 Task: Search for the email with the subject Rejection letter logged in from softage.1@softage.net with the filter, email from softage.10@softage.net and a new filter,  Skip the Inbox
Action: Mouse moved to (915, 100)
Screenshot: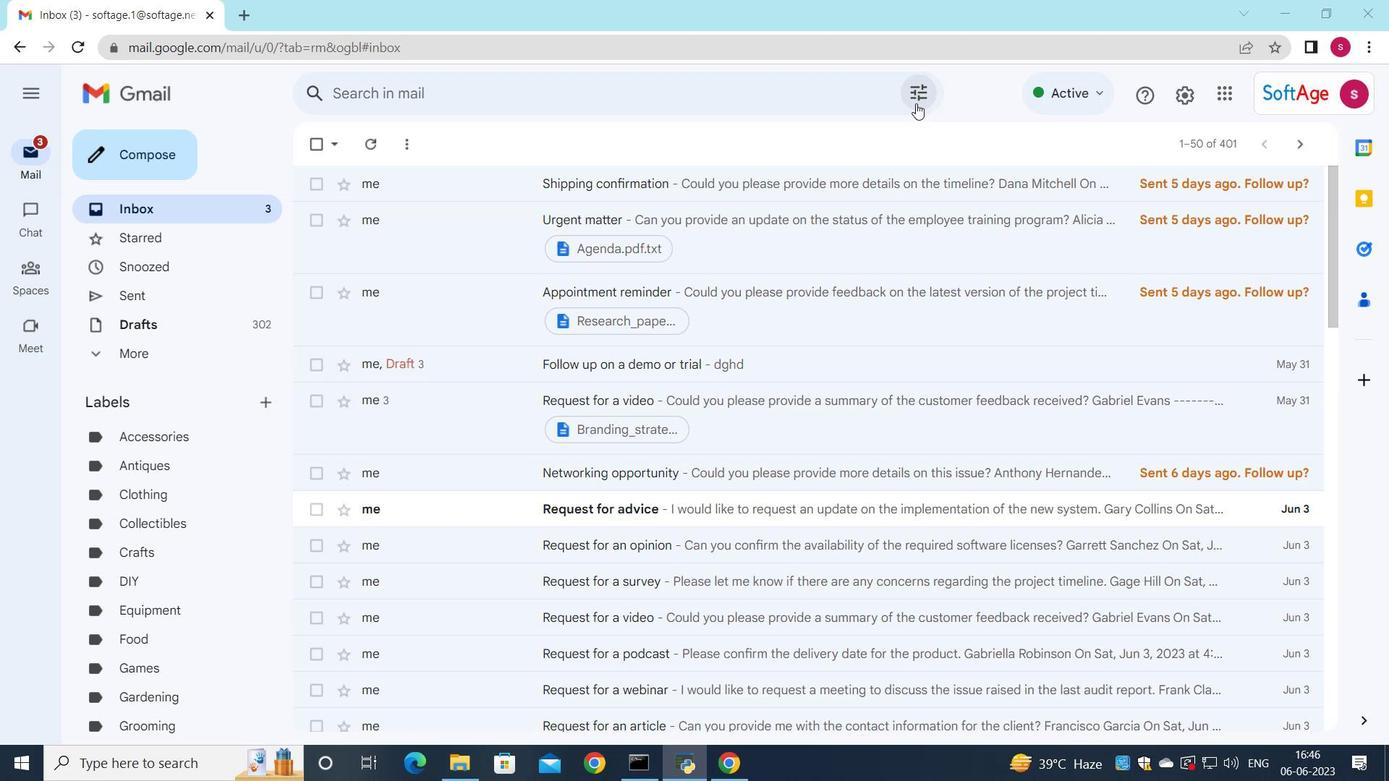 
Action: Mouse pressed left at (915, 100)
Screenshot: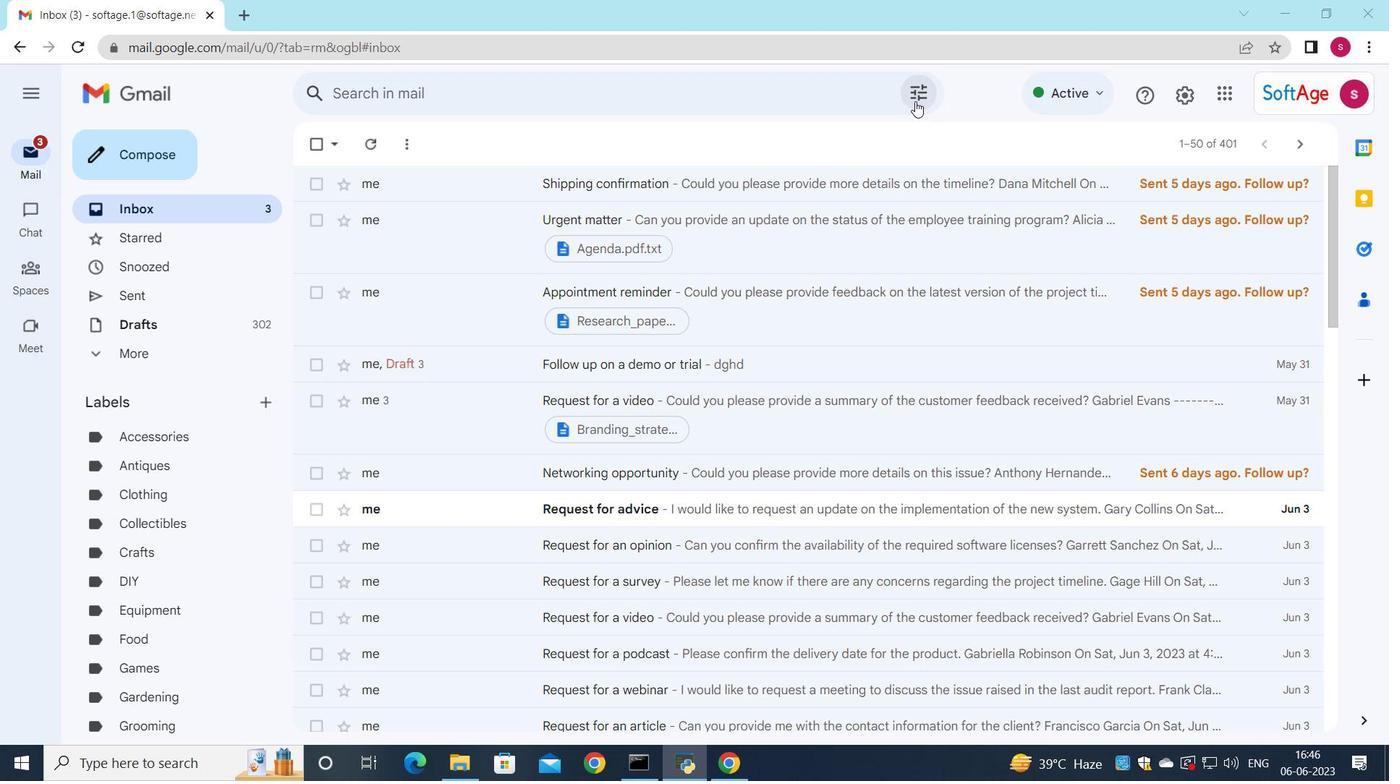 
Action: Mouse moved to (651, 147)
Screenshot: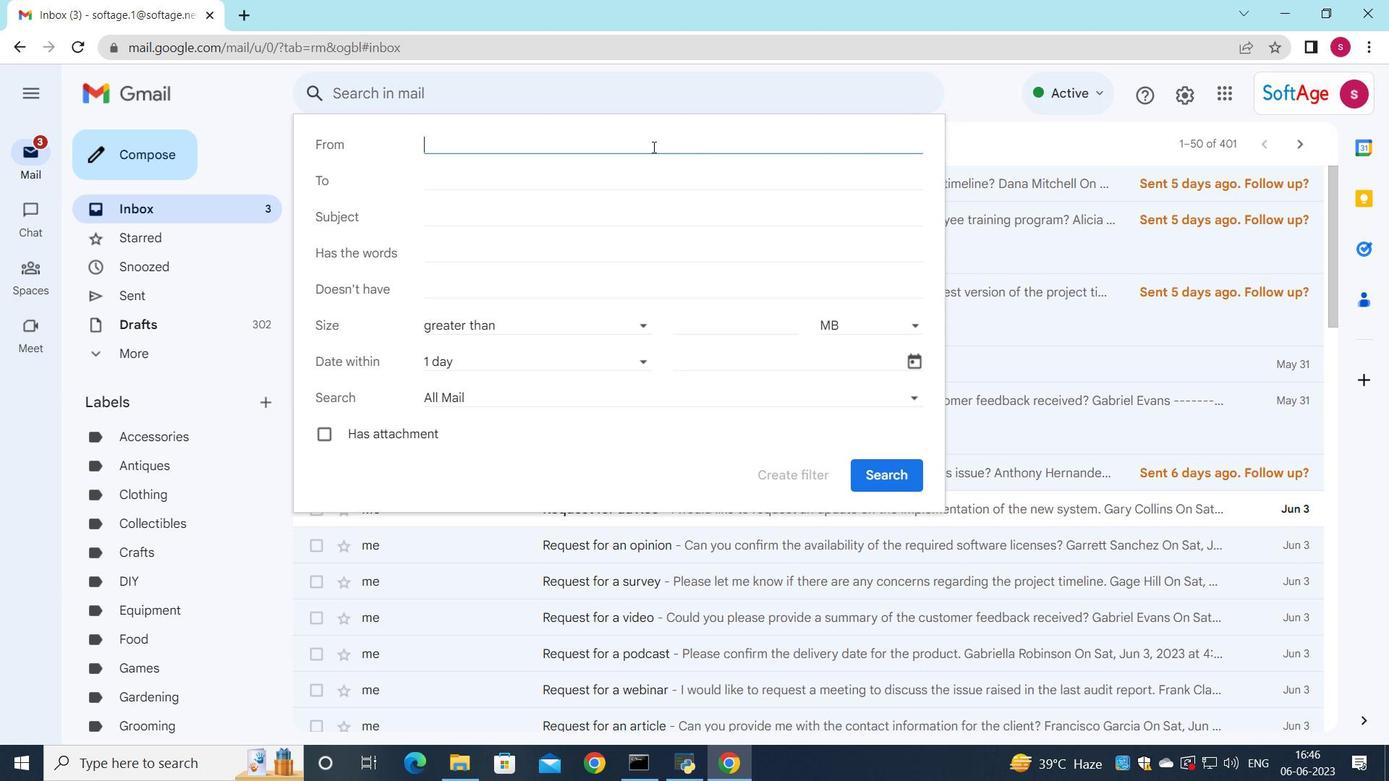 
Action: Key pressed s
Screenshot: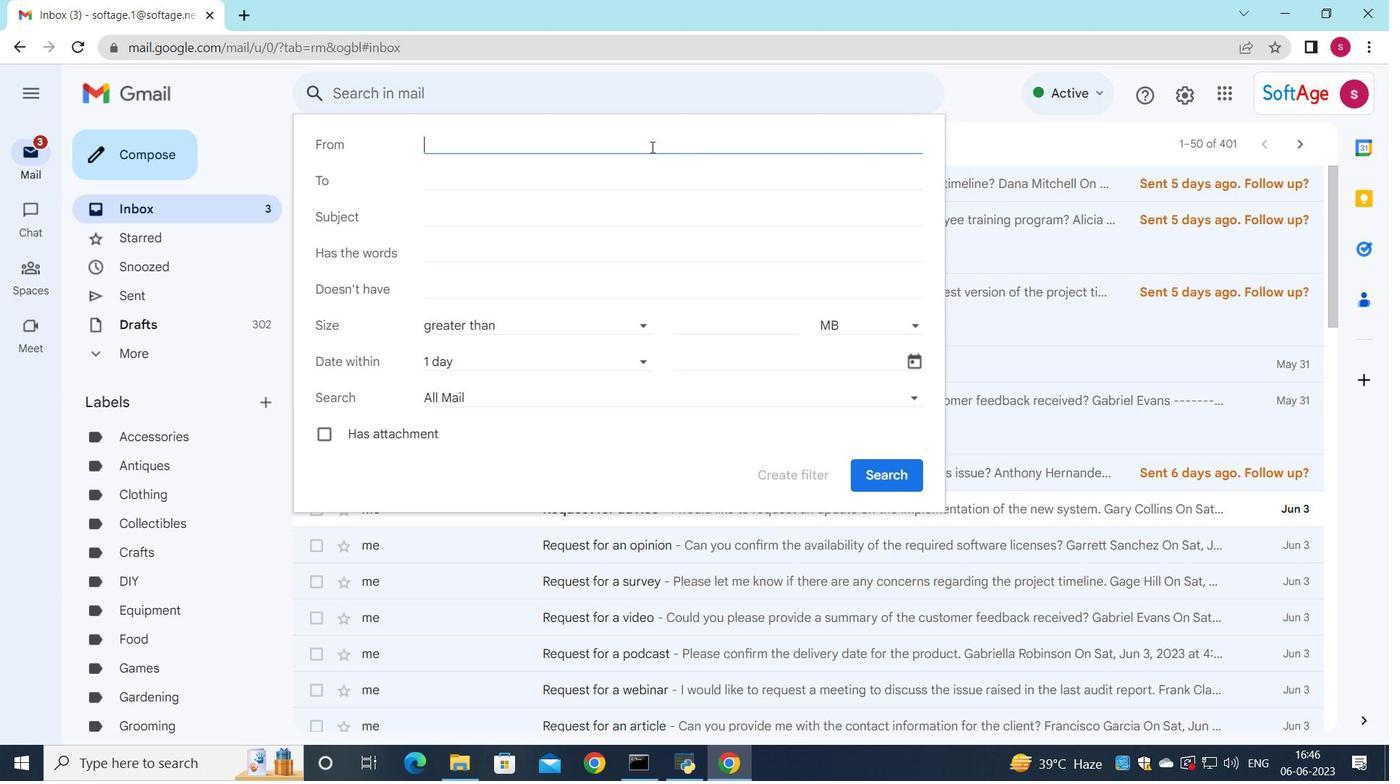 
Action: Mouse moved to (557, 189)
Screenshot: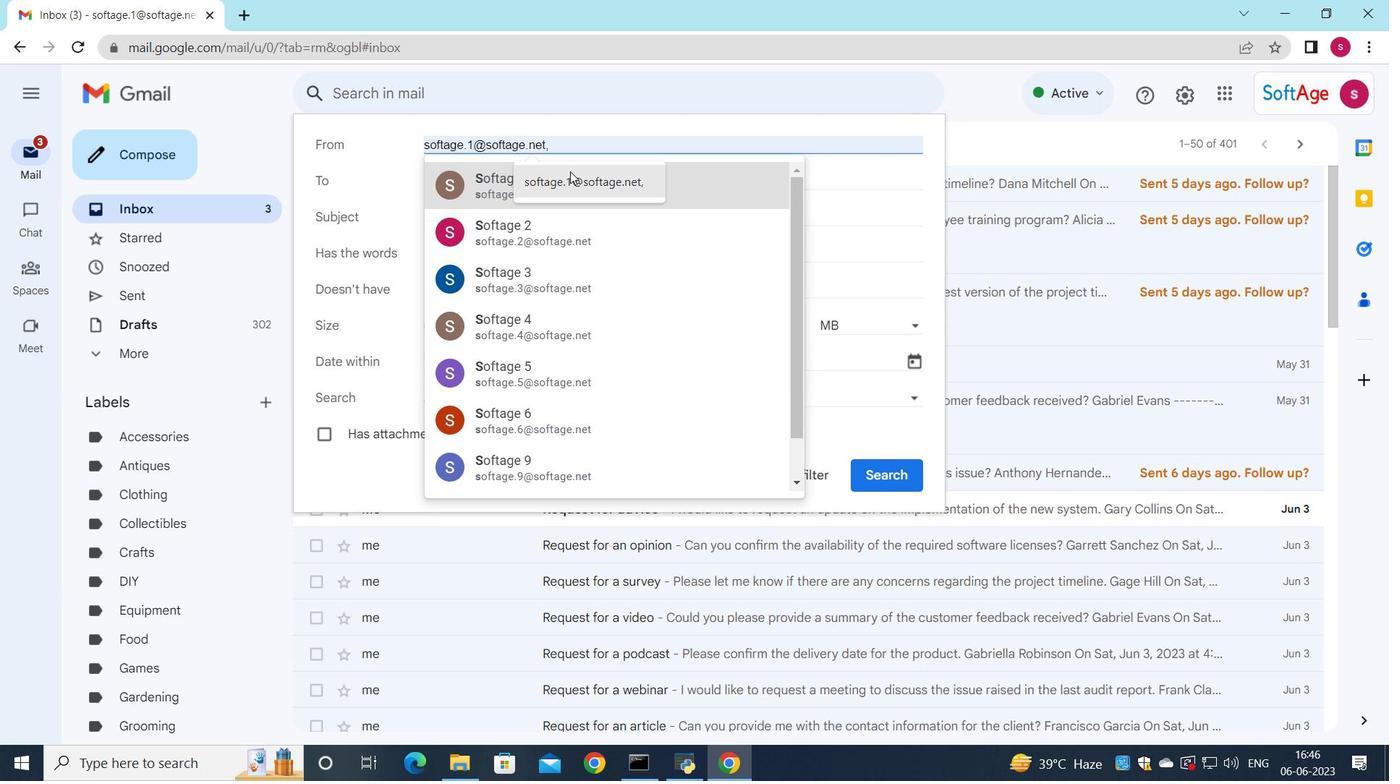 
Action: Mouse pressed left at (557, 189)
Screenshot: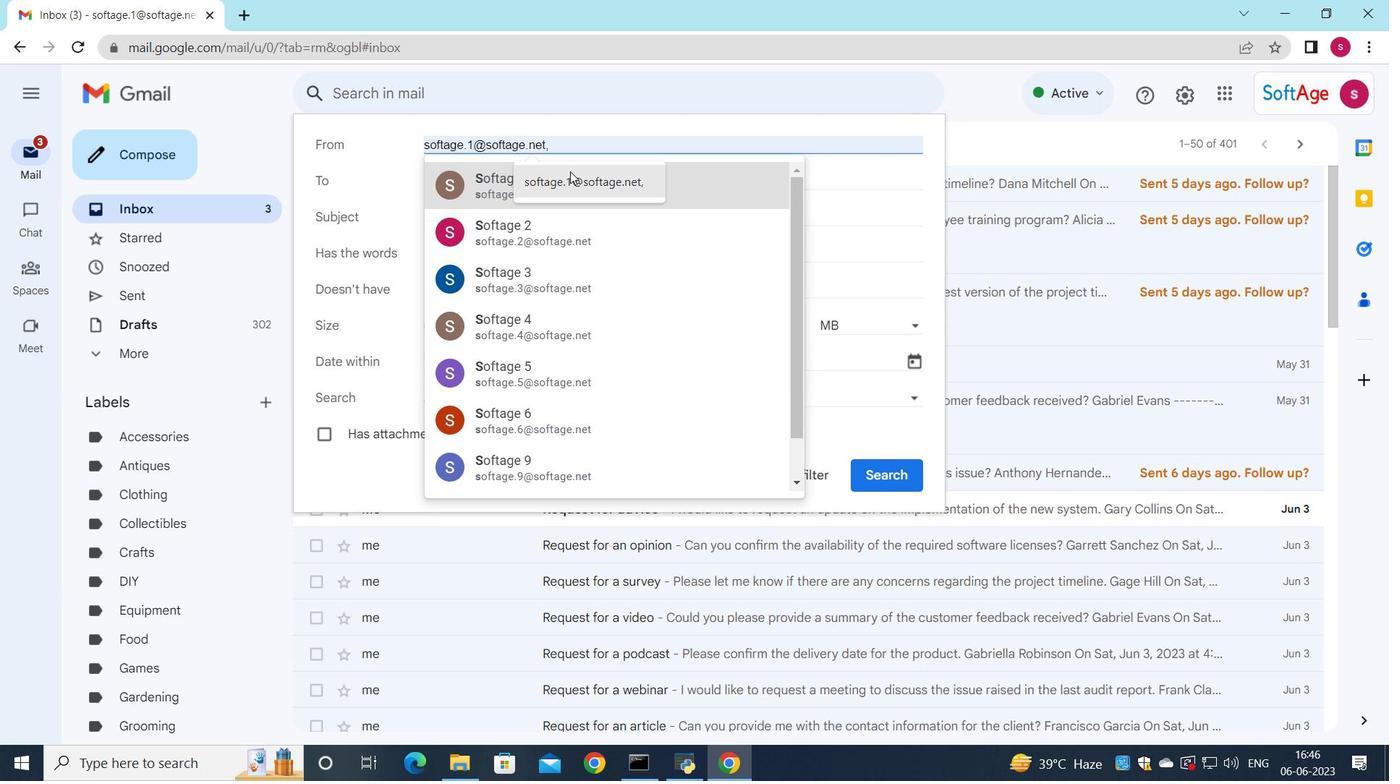 
Action: Mouse moved to (481, 185)
Screenshot: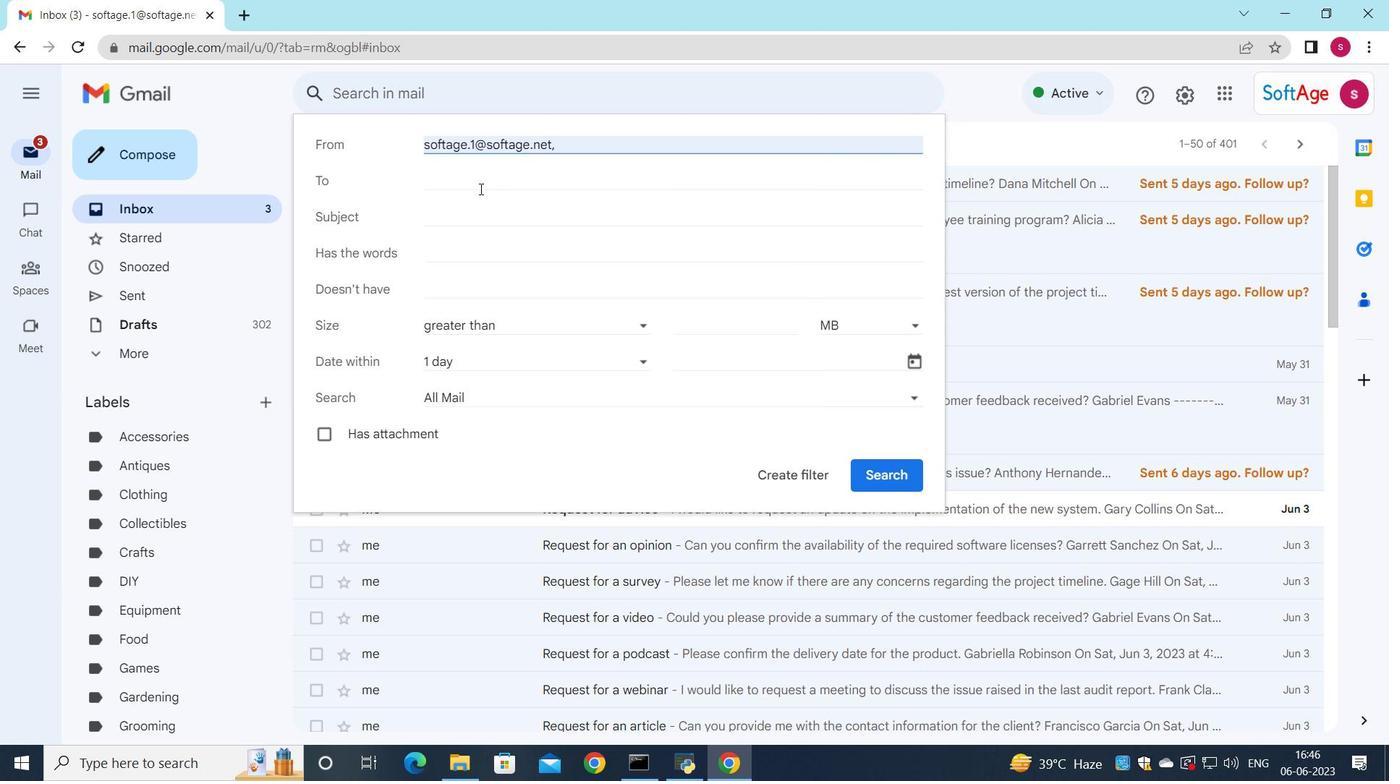 
Action: Mouse pressed left at (481, 185)
Screenshot: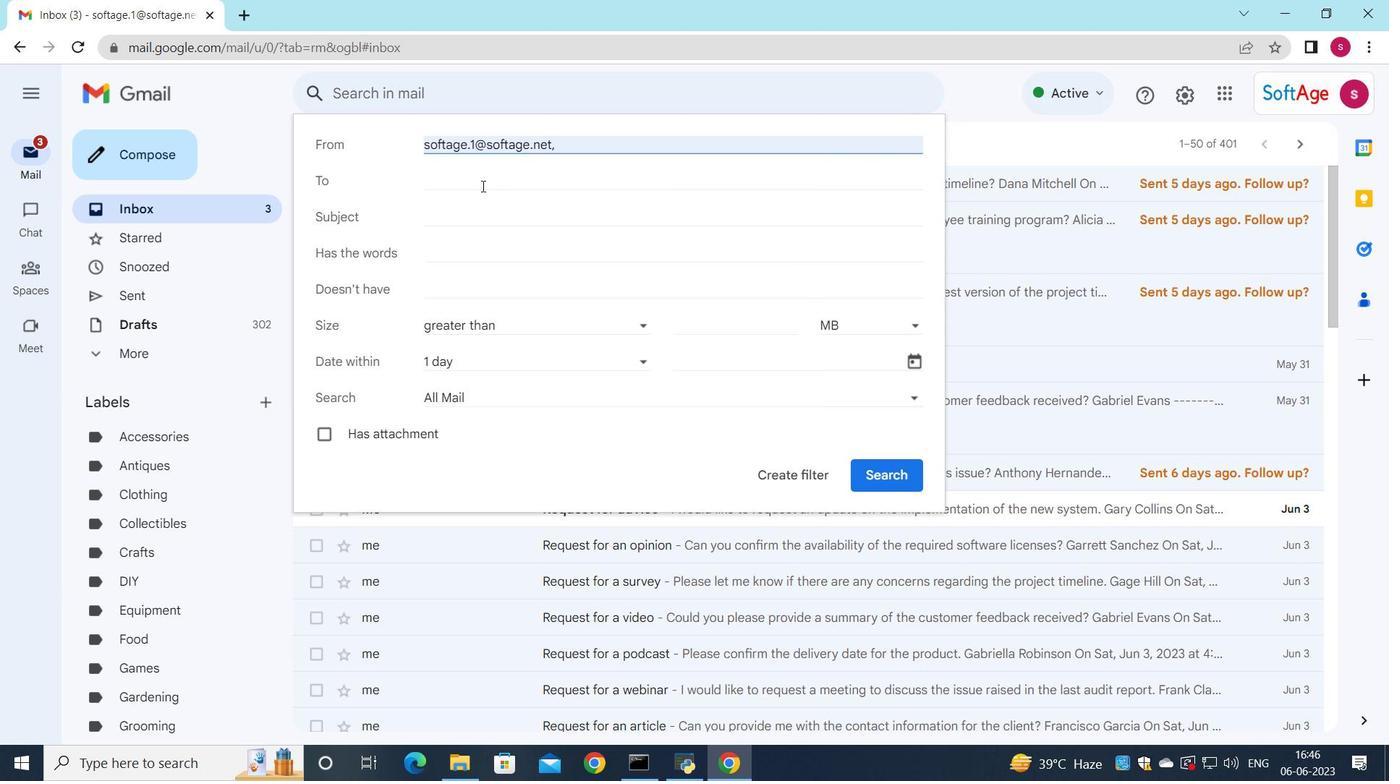 
Action: Mouse moved to (499, 178)
Screenshot: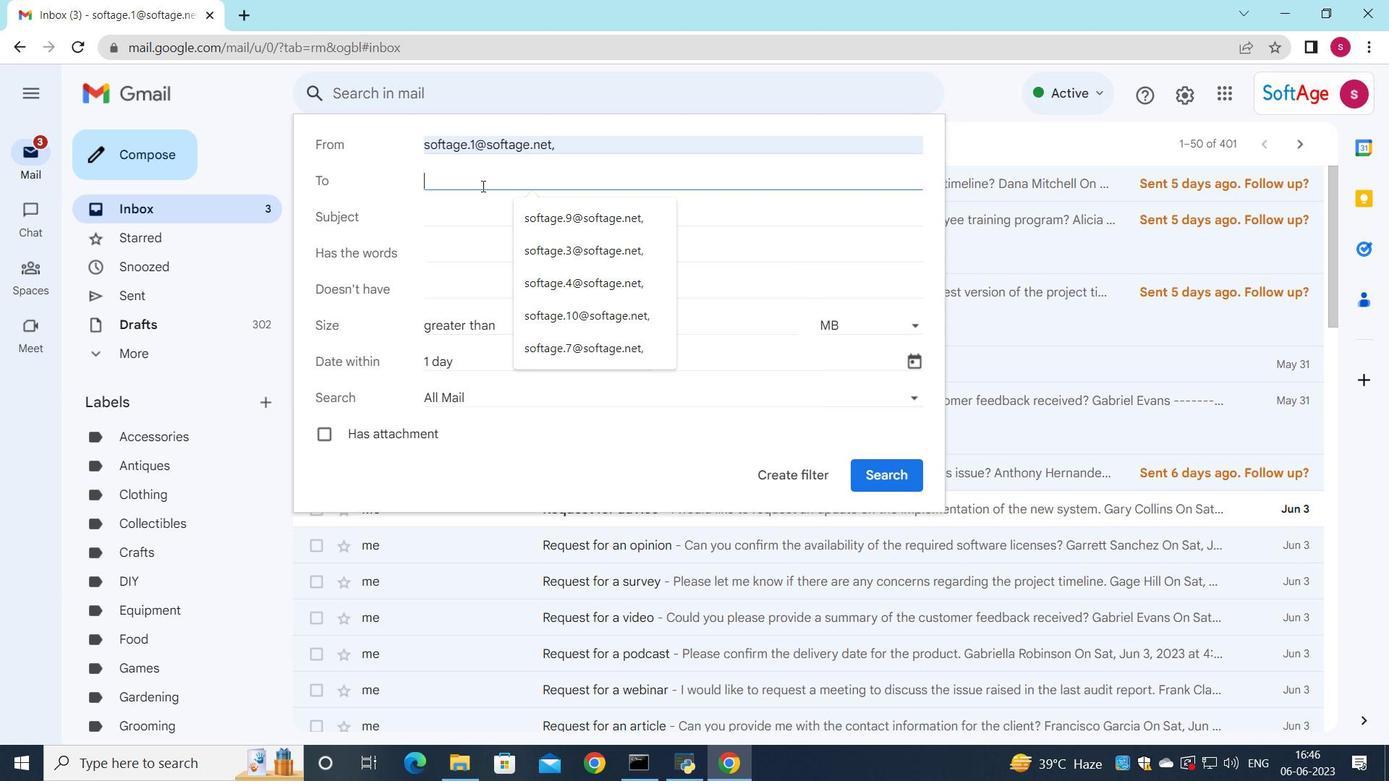 
Action: Key pressed s
Screenshot: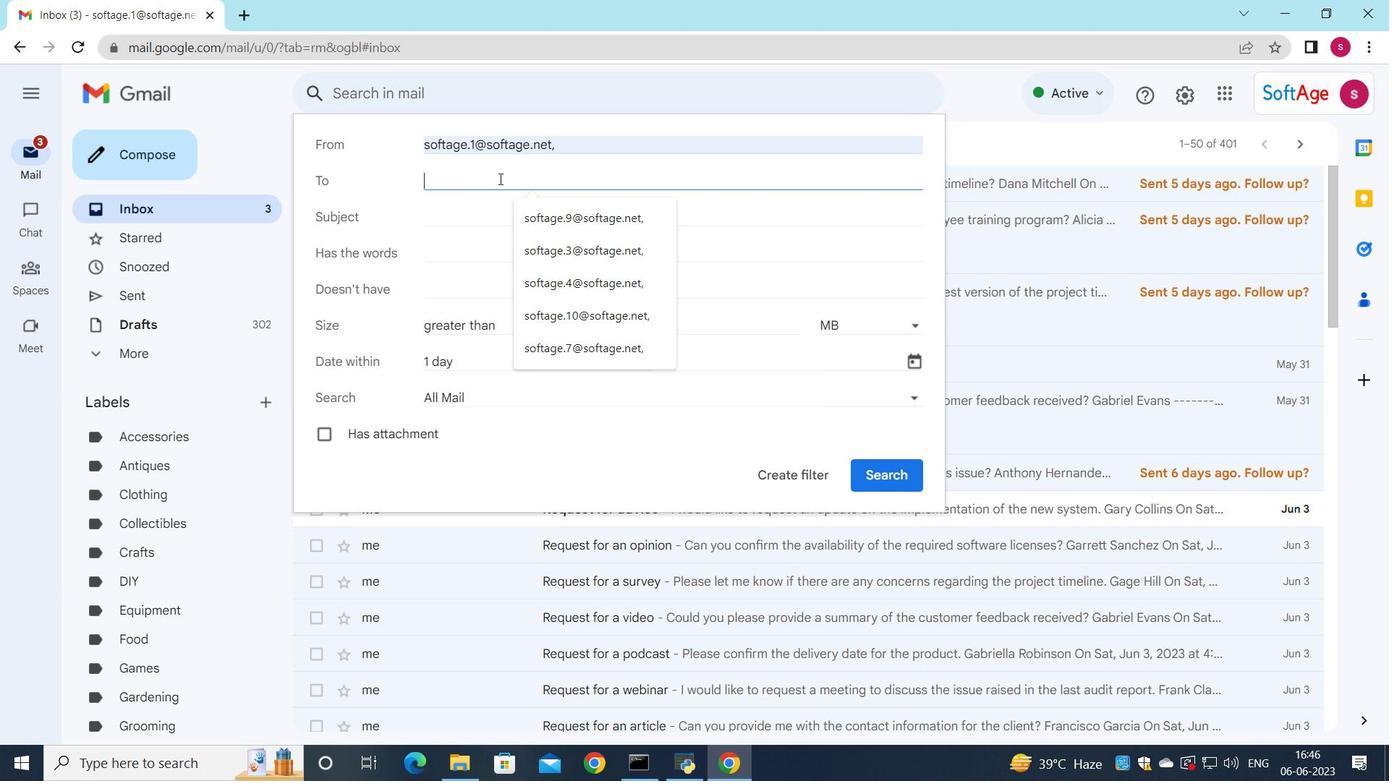 
Action: Mouse moved to (531, 248)
Screenshot: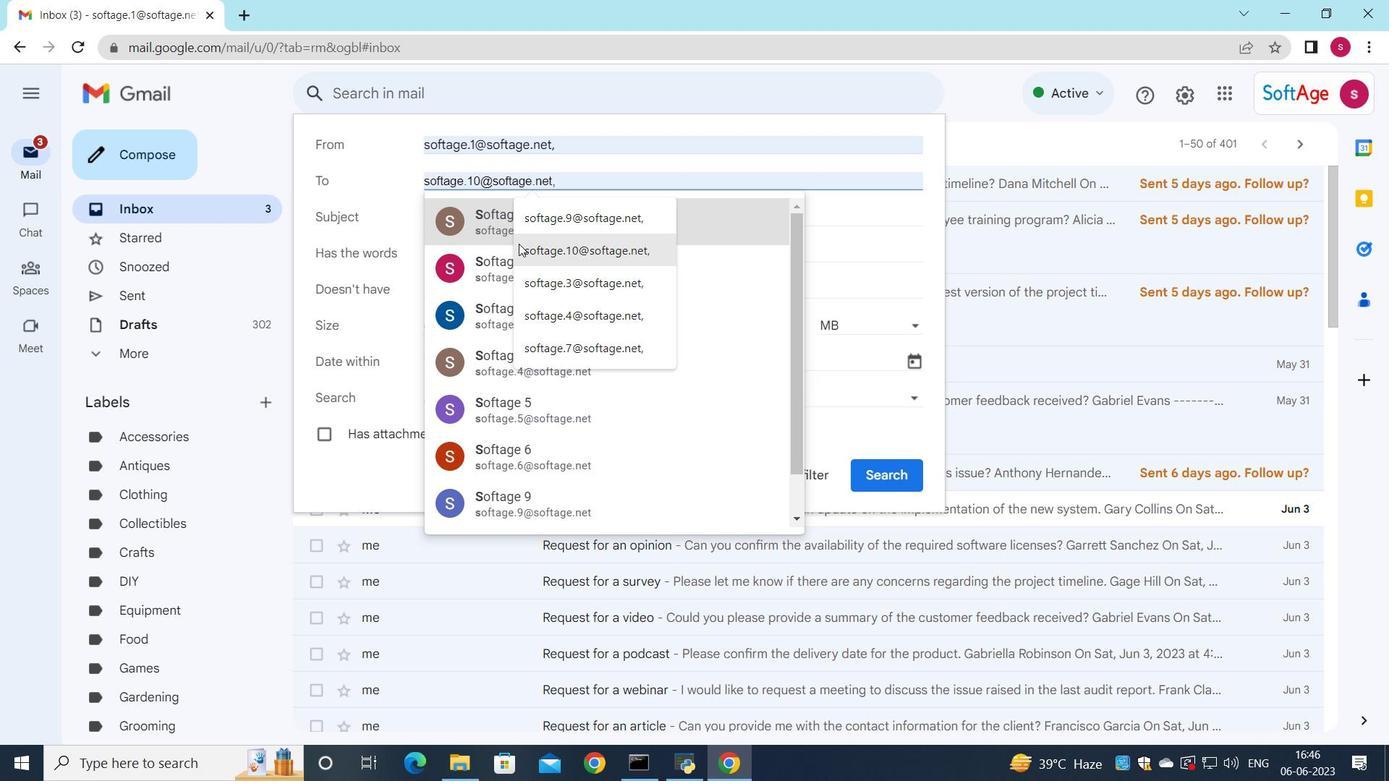 
Action: Mouse pressed left at (531, 248)
Screenshot: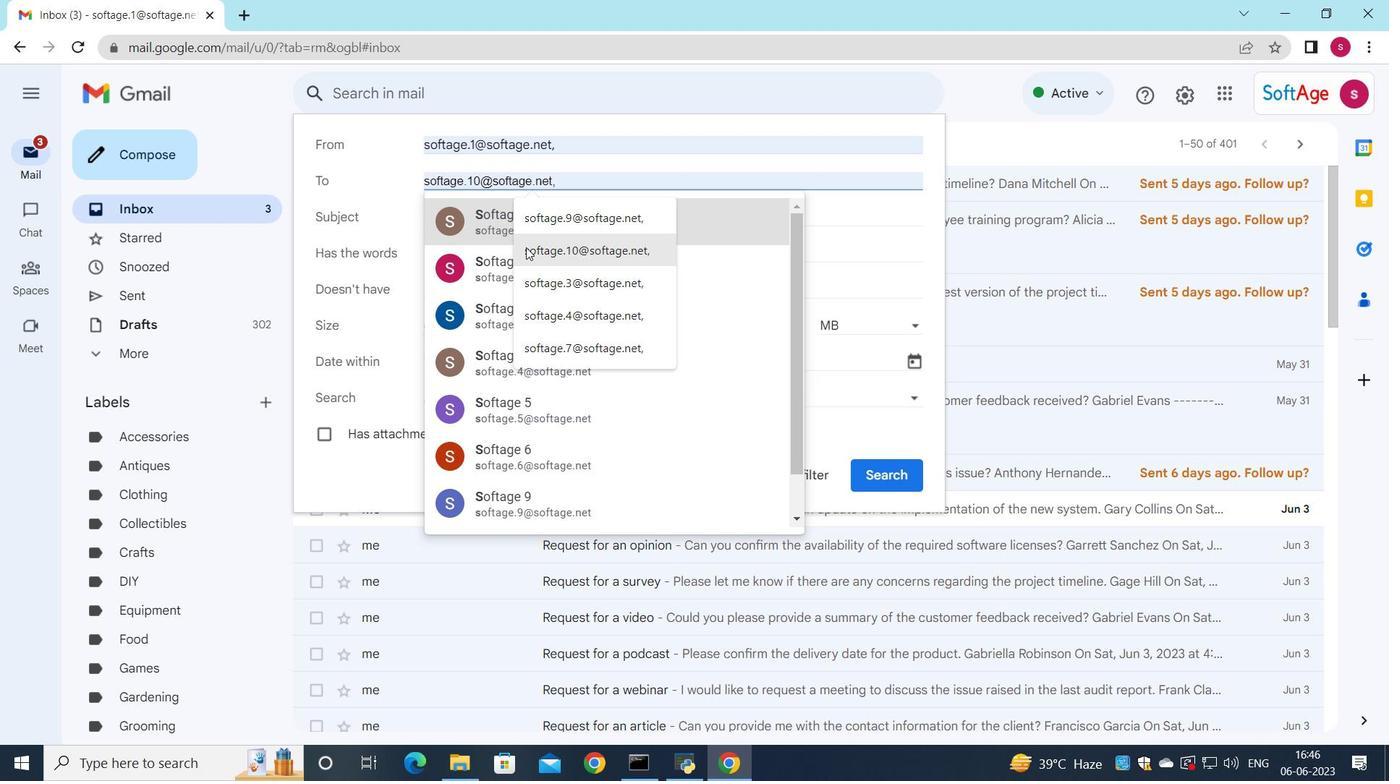 
Action: Mouse moved to (466, 225)
Screenshot: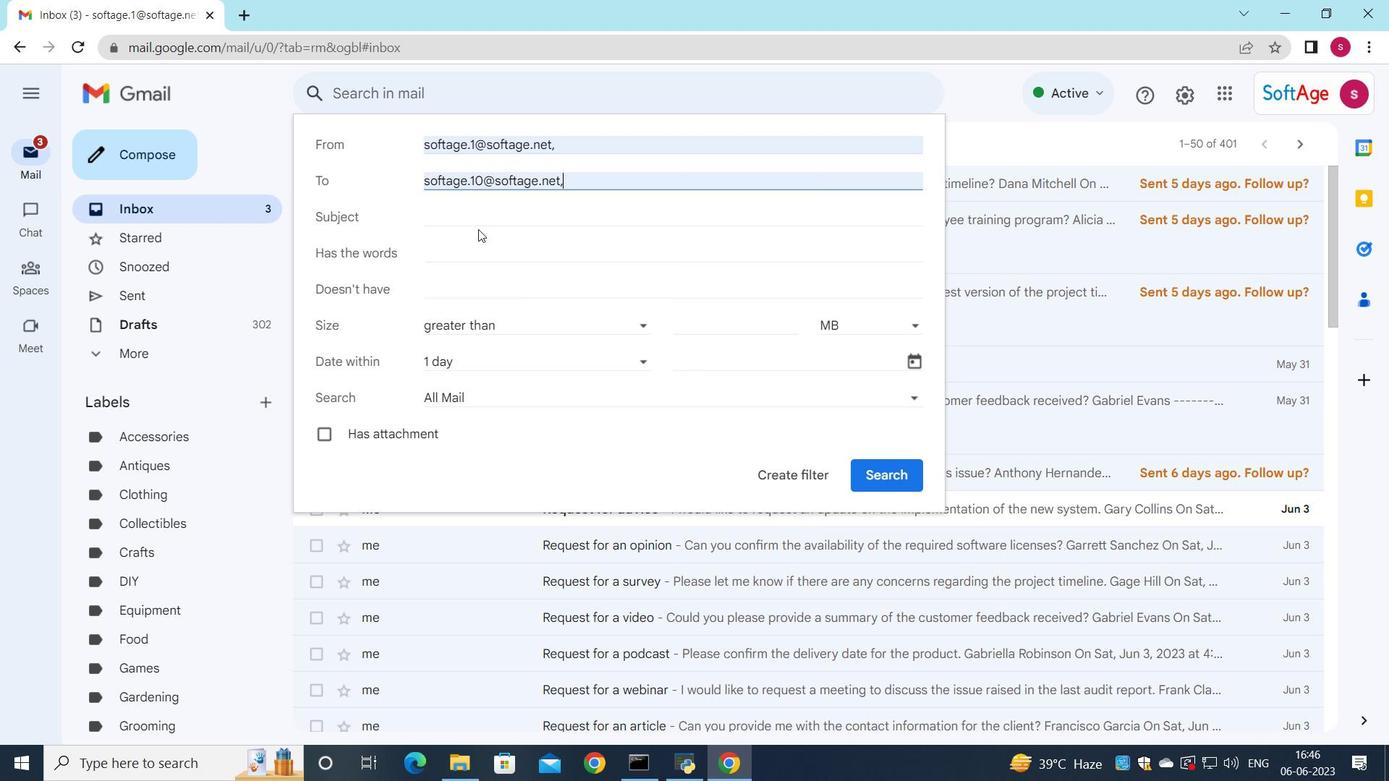 
Action: Mouse pressed left at (466, 225)
Screenshot: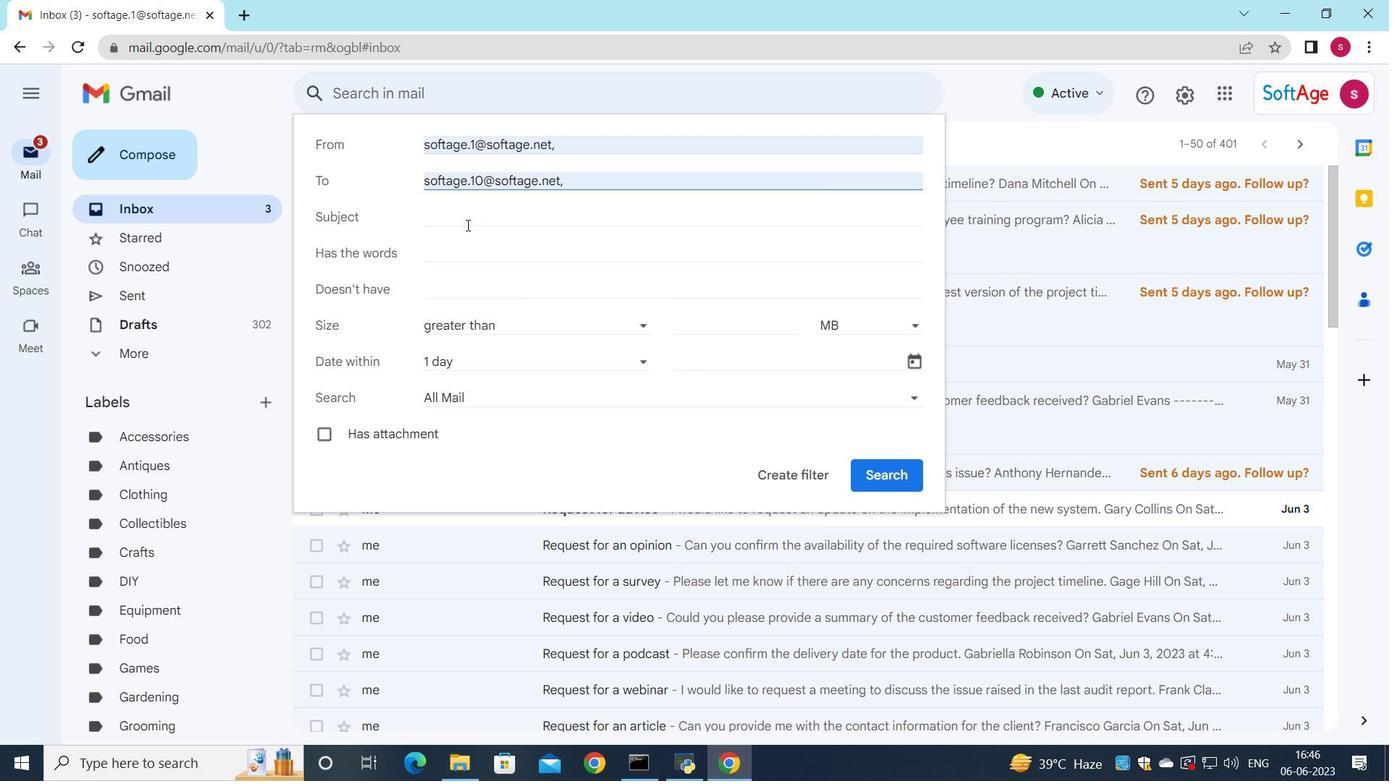 
Action: Key pressed <Key.shift>Rejection<Key.space>letter
Screenshot: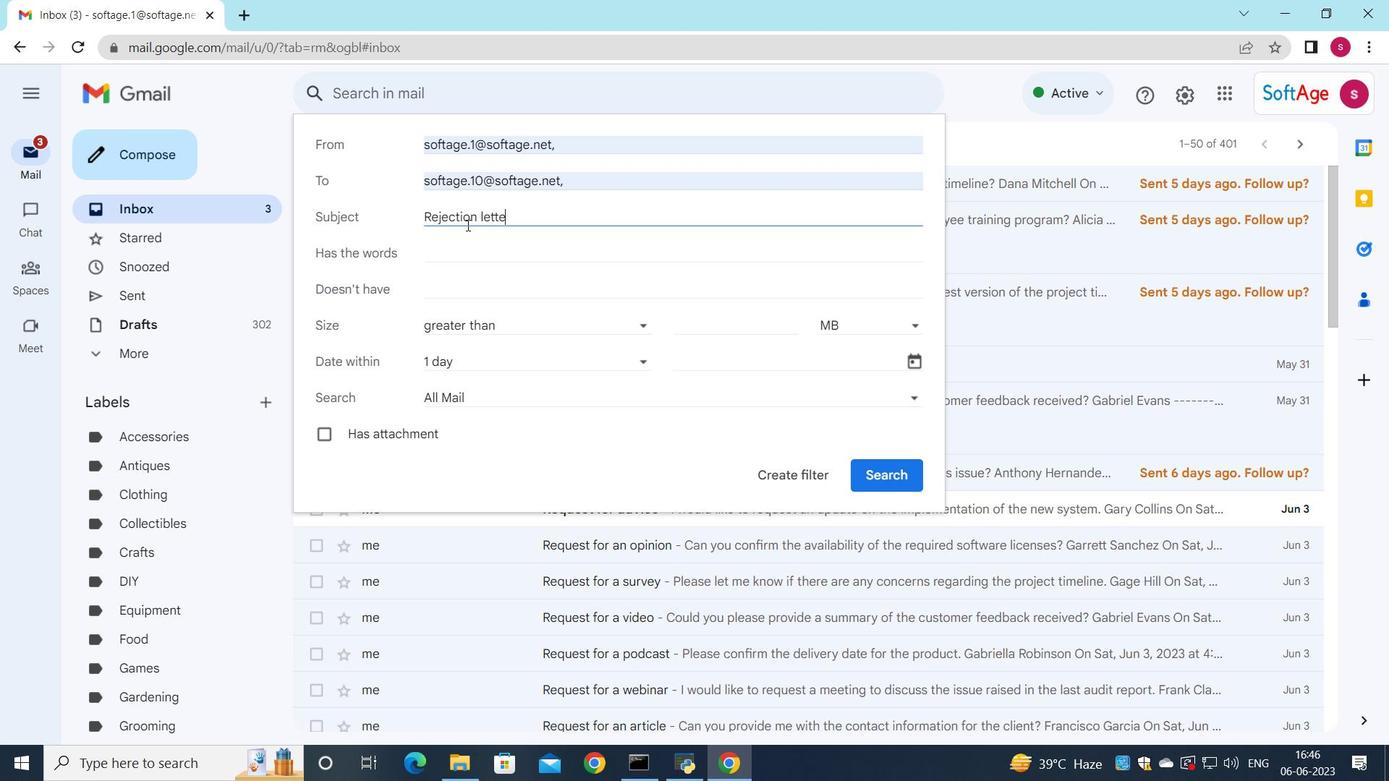 
Action: Mouse moved to (500, 370)
Screenshot: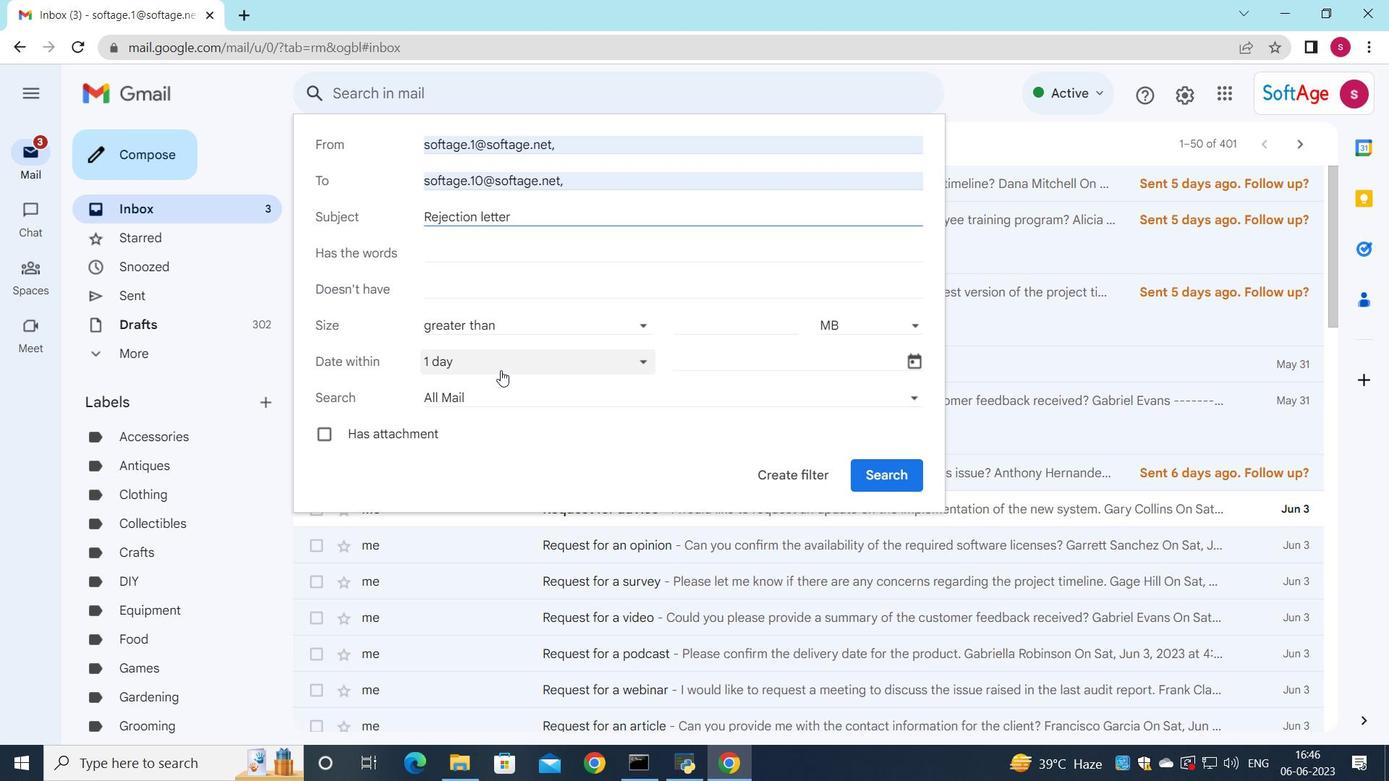 
Action: Mouse pressed left at (500, 370)
Screenshot: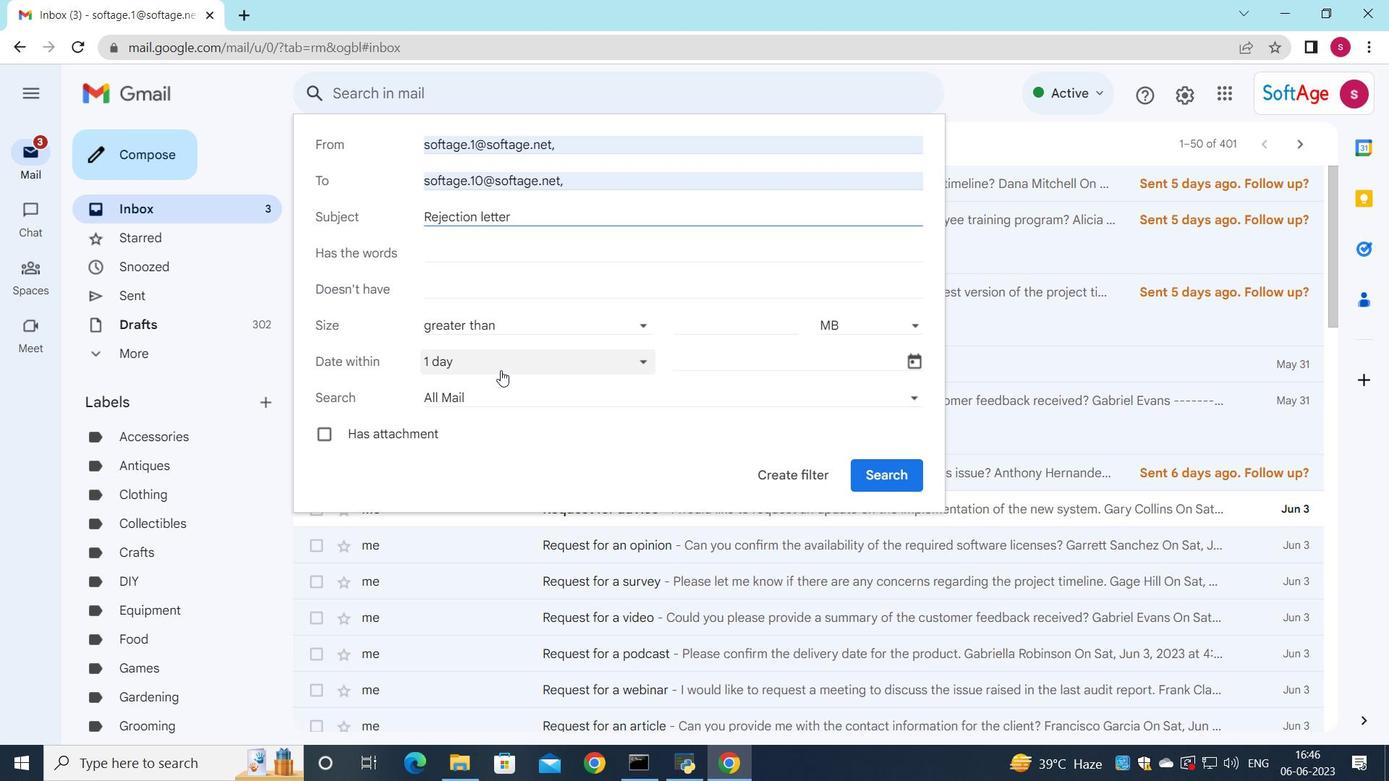 
Action: Mouse moved to (486, 570)
Screenshot: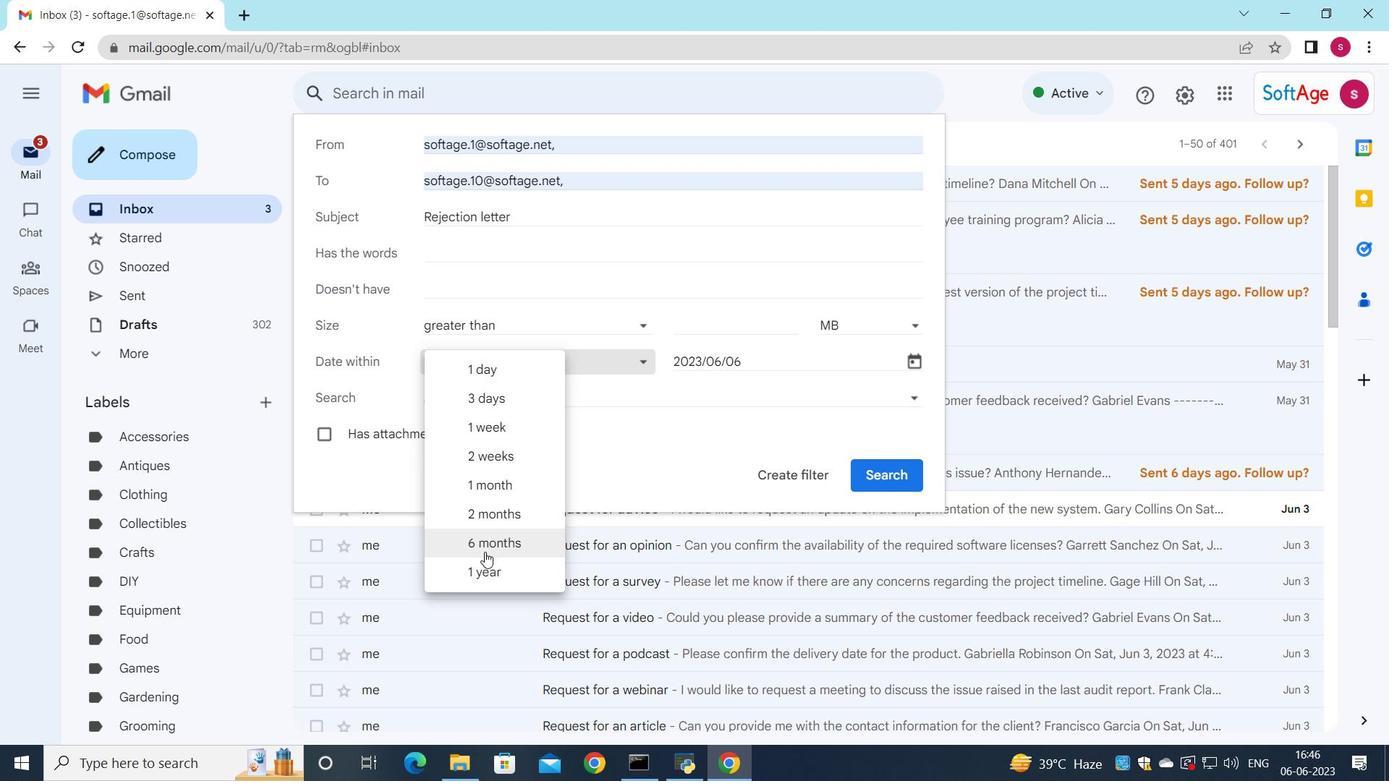 
Action: Mouse pressed left at (486, 570)
Screenshot: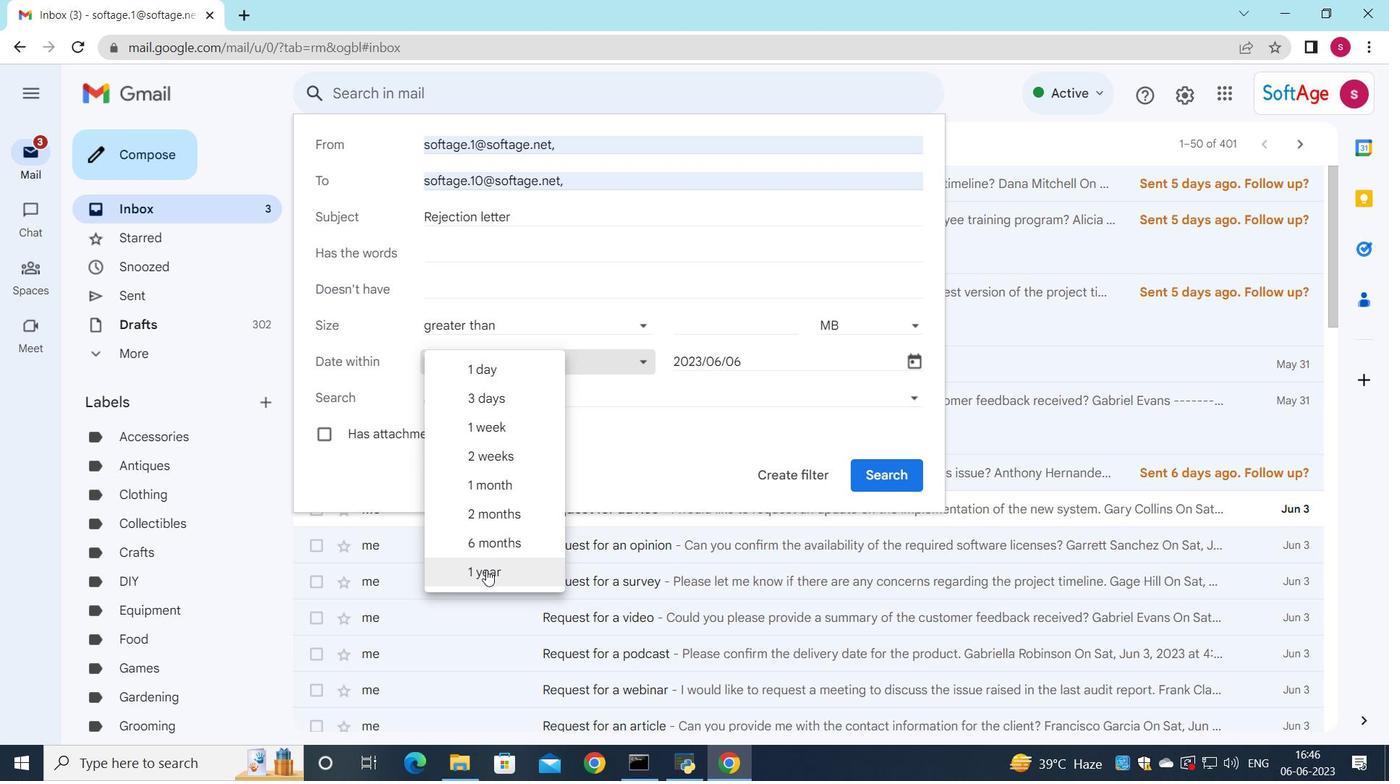 
Action: Mouse moved to (797, 487)
Screenshot: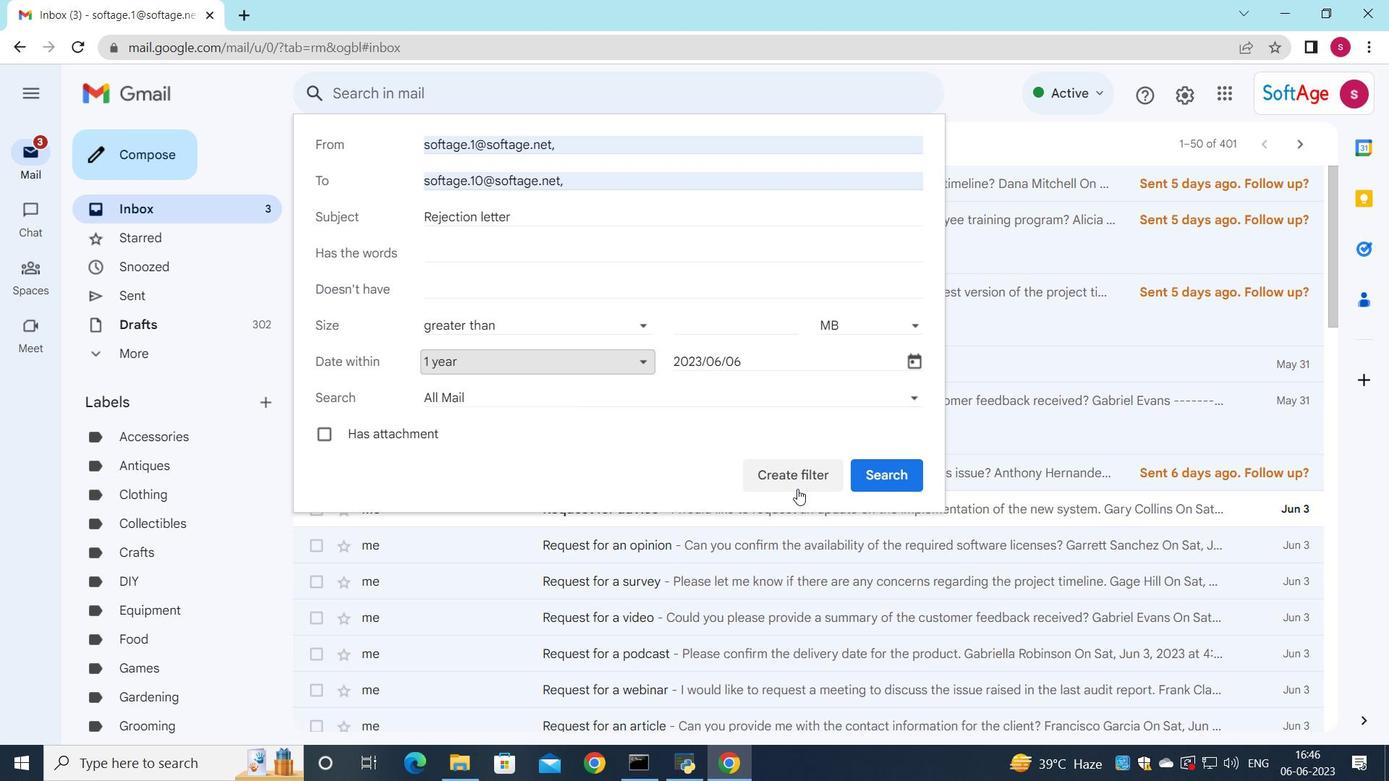 
Action: Mouse pressed left at (797, 487)
Screenshot: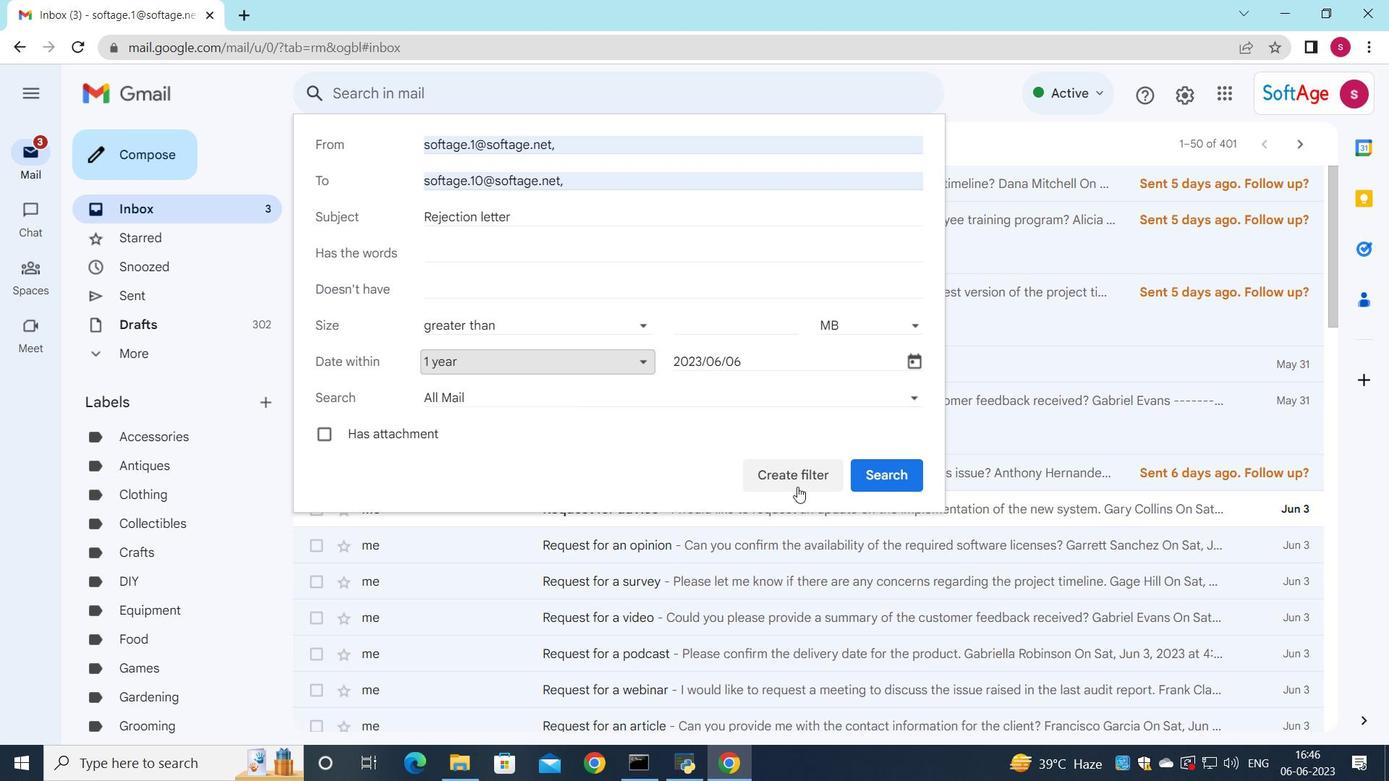 
Action: Mouse moved to (415, 179)
Screenshot: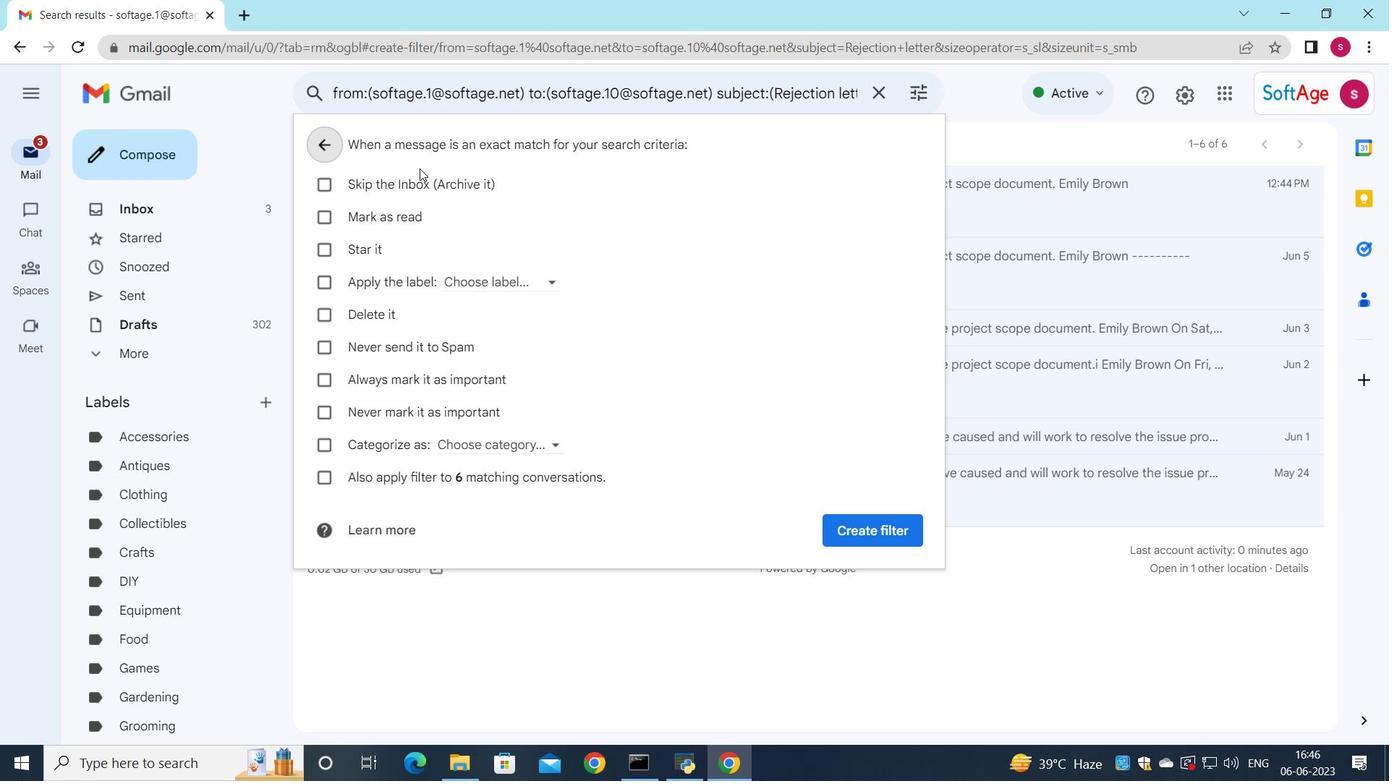 
Action: Mouse pressed left at (415, 179)
Screenshot: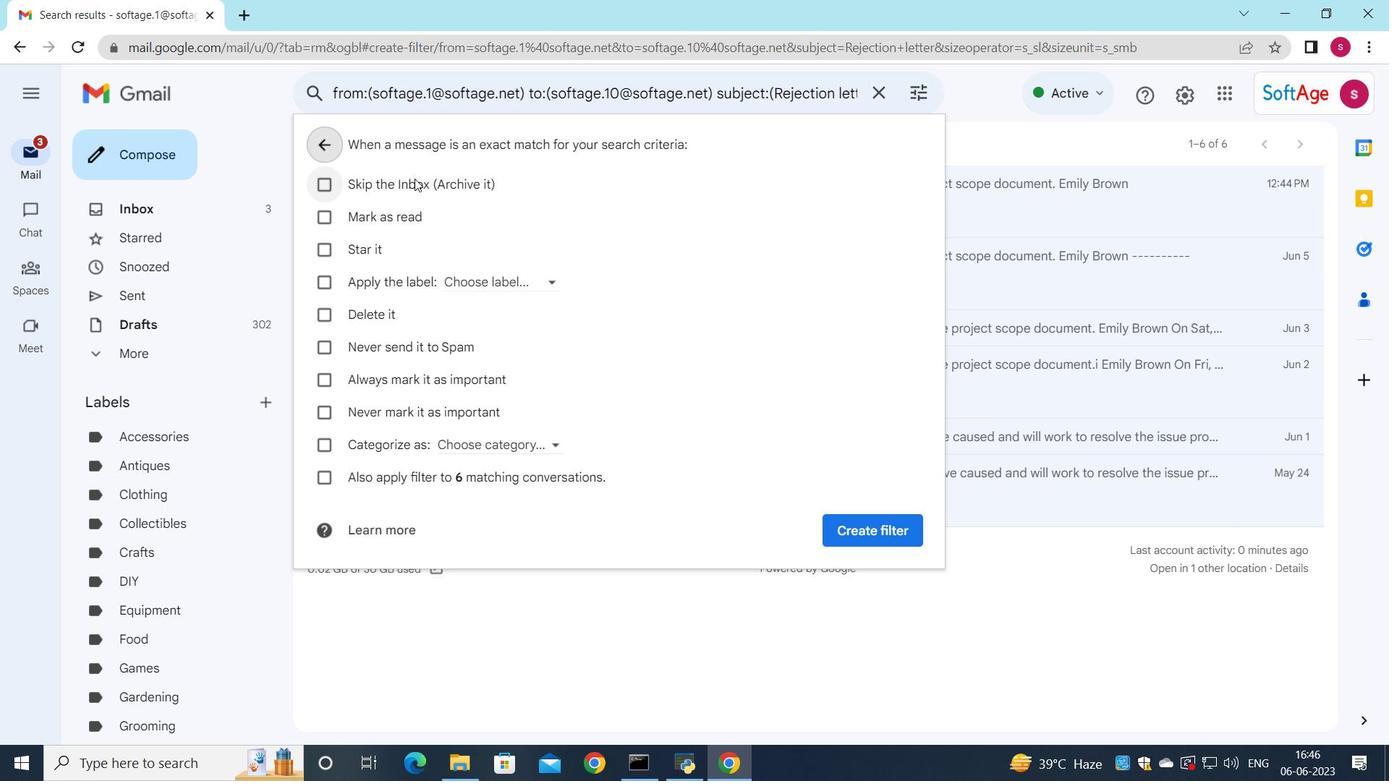 
Action: Mouse moved to (871, 532)
Screenshot: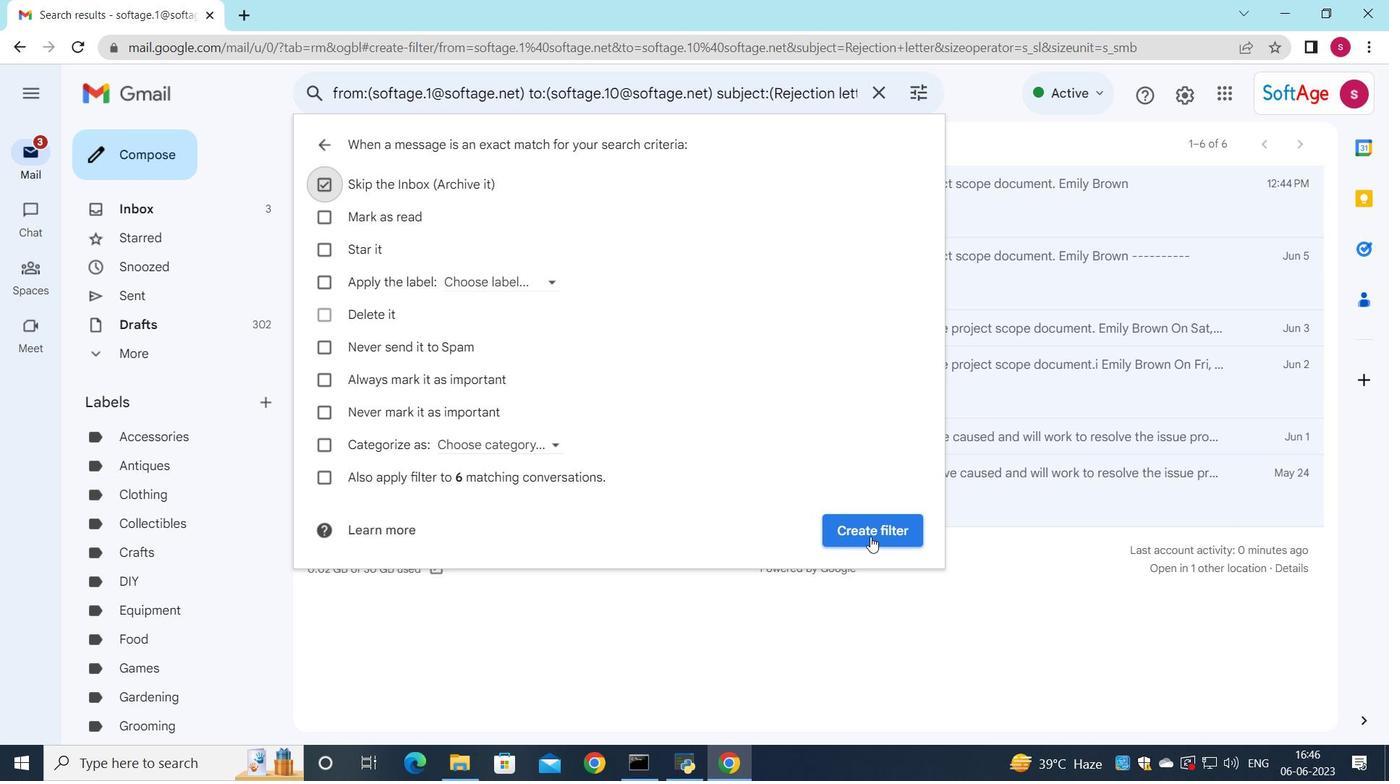 
Action: Mouse pressed left at (871, 532)
Screenshot: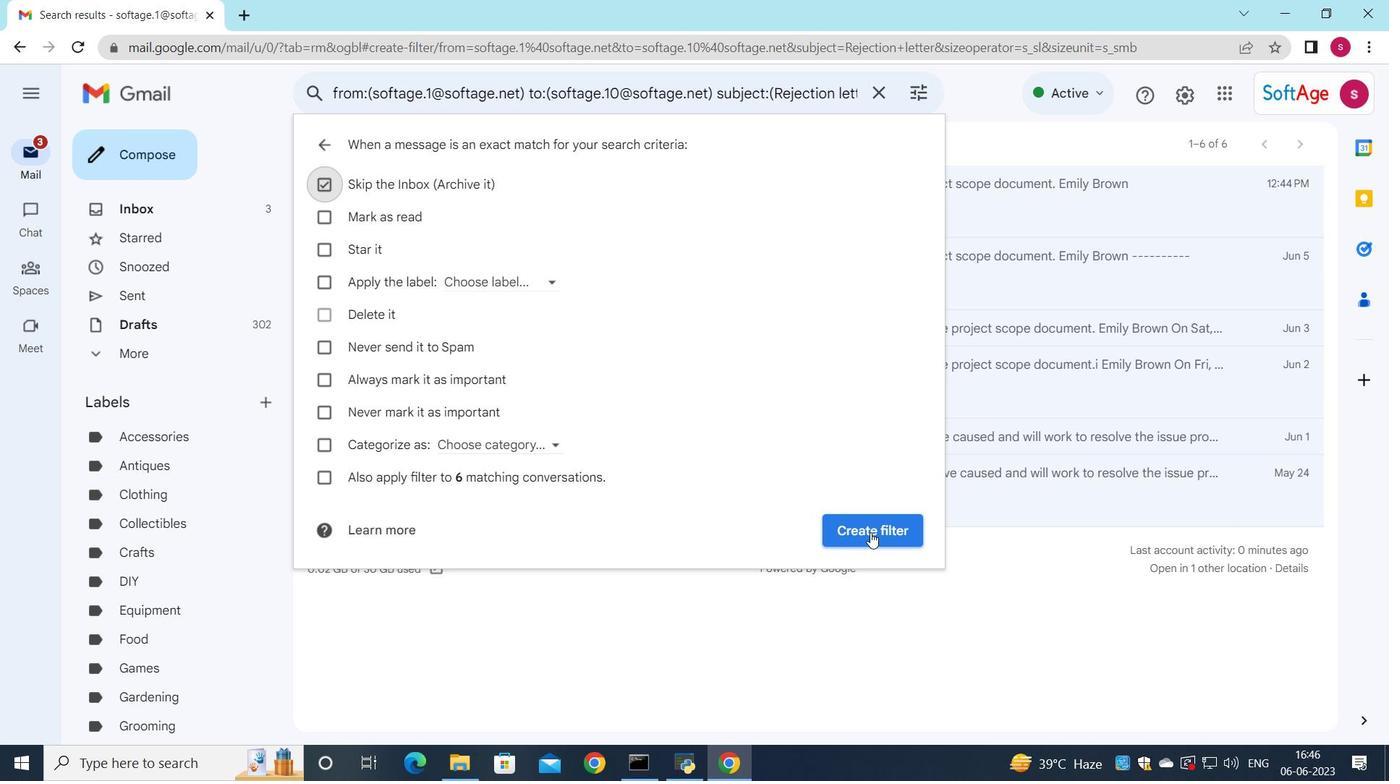 
Action: Mouse moved to (900, 525)
Screenshot: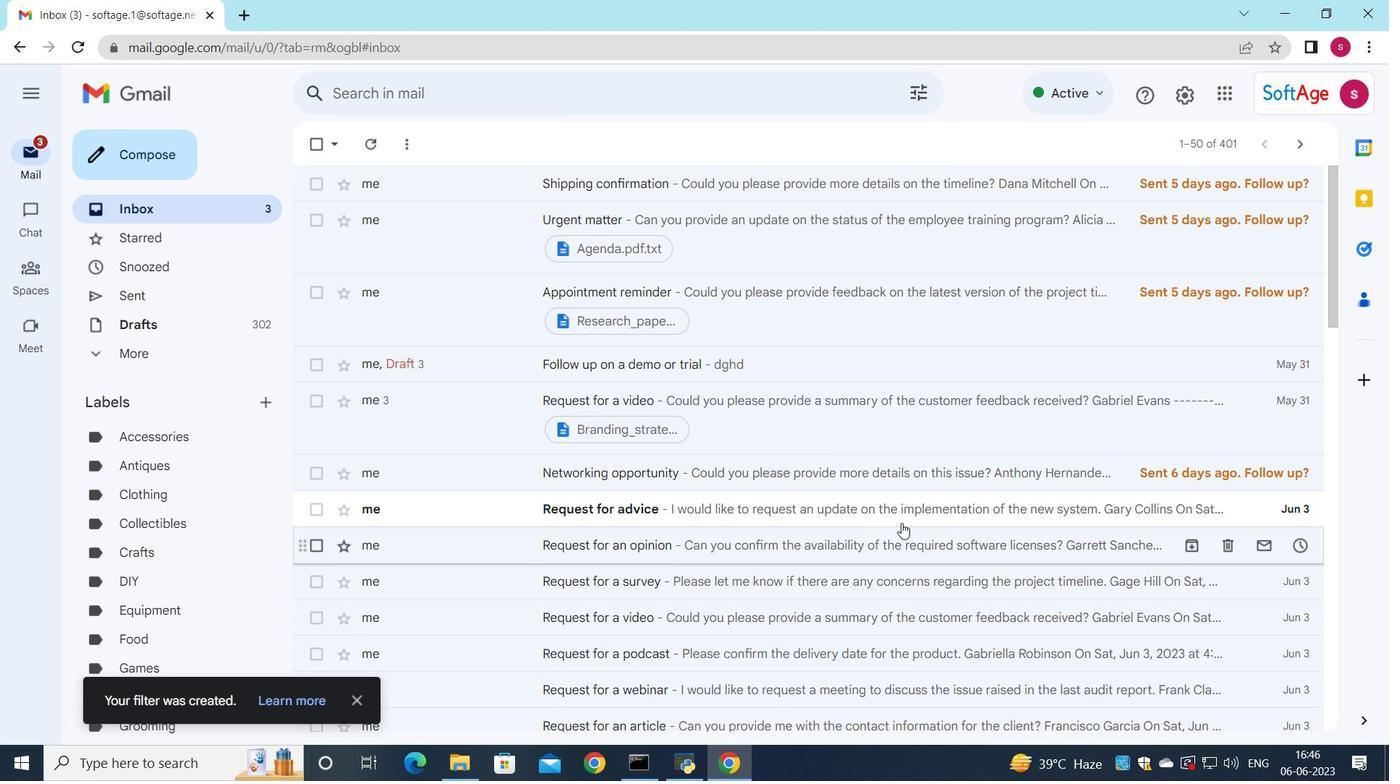 
